 Task: Make in the project AgilePilot a sprint 'Business Process Mapping Sprint'. Create in the project AgilePilot a sprint 'Business Process Mapping Sprint'. Add in the project AgilePilot a sprint 'Business Process Mapping Sprint'
Action: Mouse moved to (1287, 219)
Screenshot: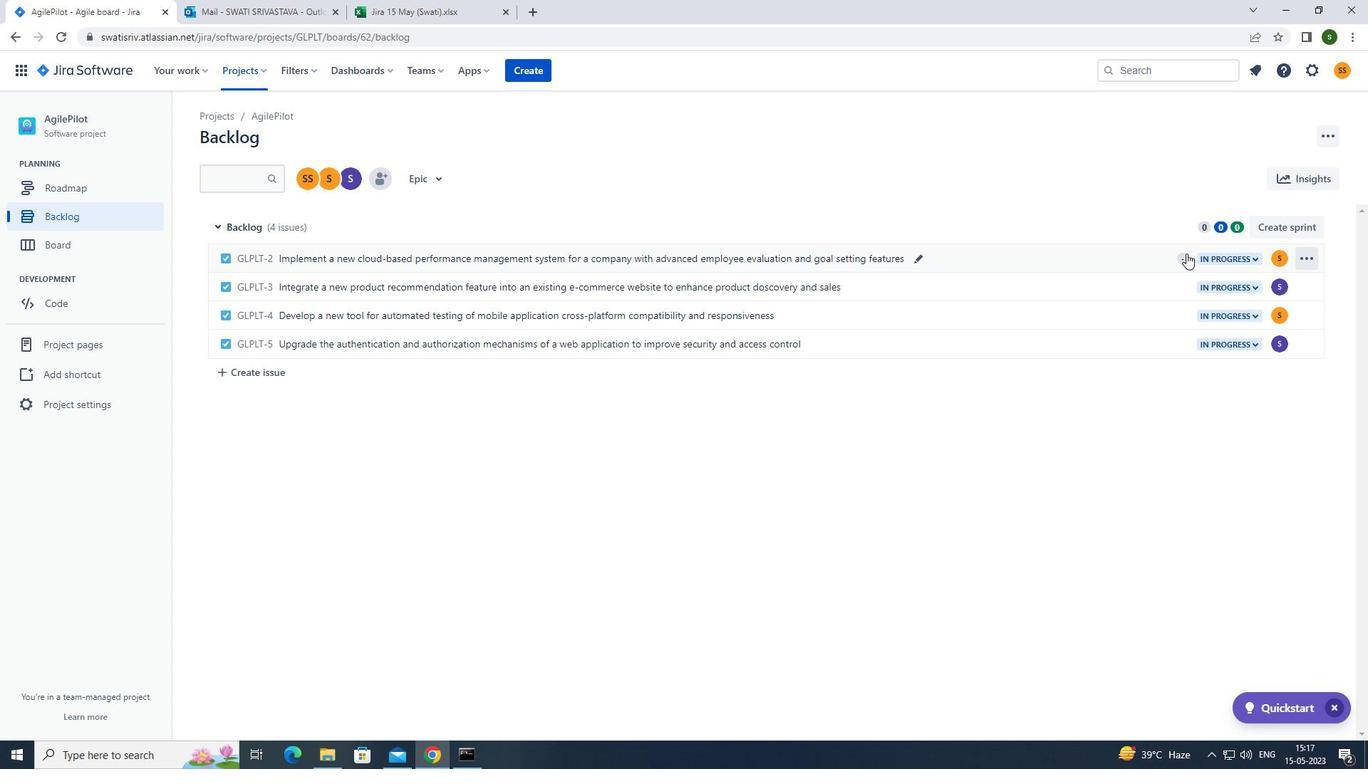 
Action: Mouse pressed left at (1287, 219)
Screenshot: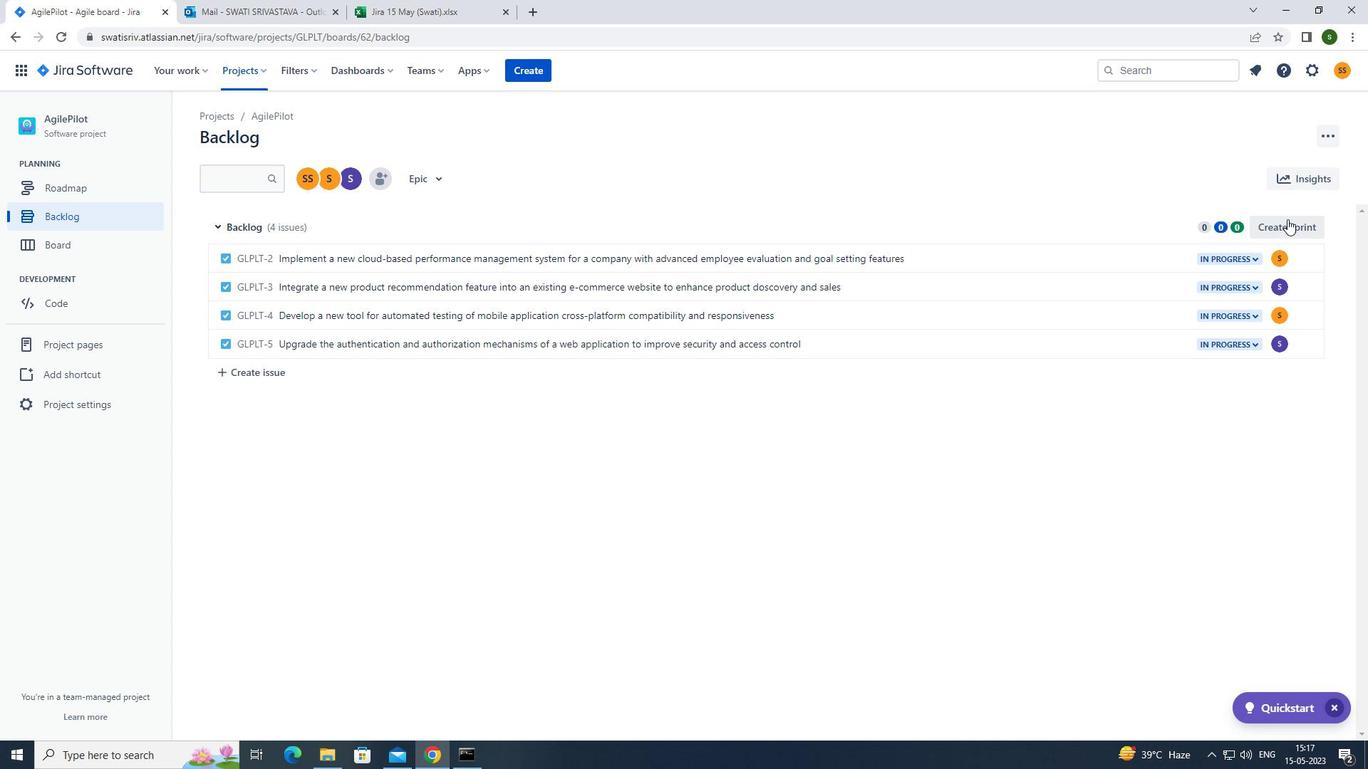
Action: Mouse moved to (1312, 231)
Screenshot: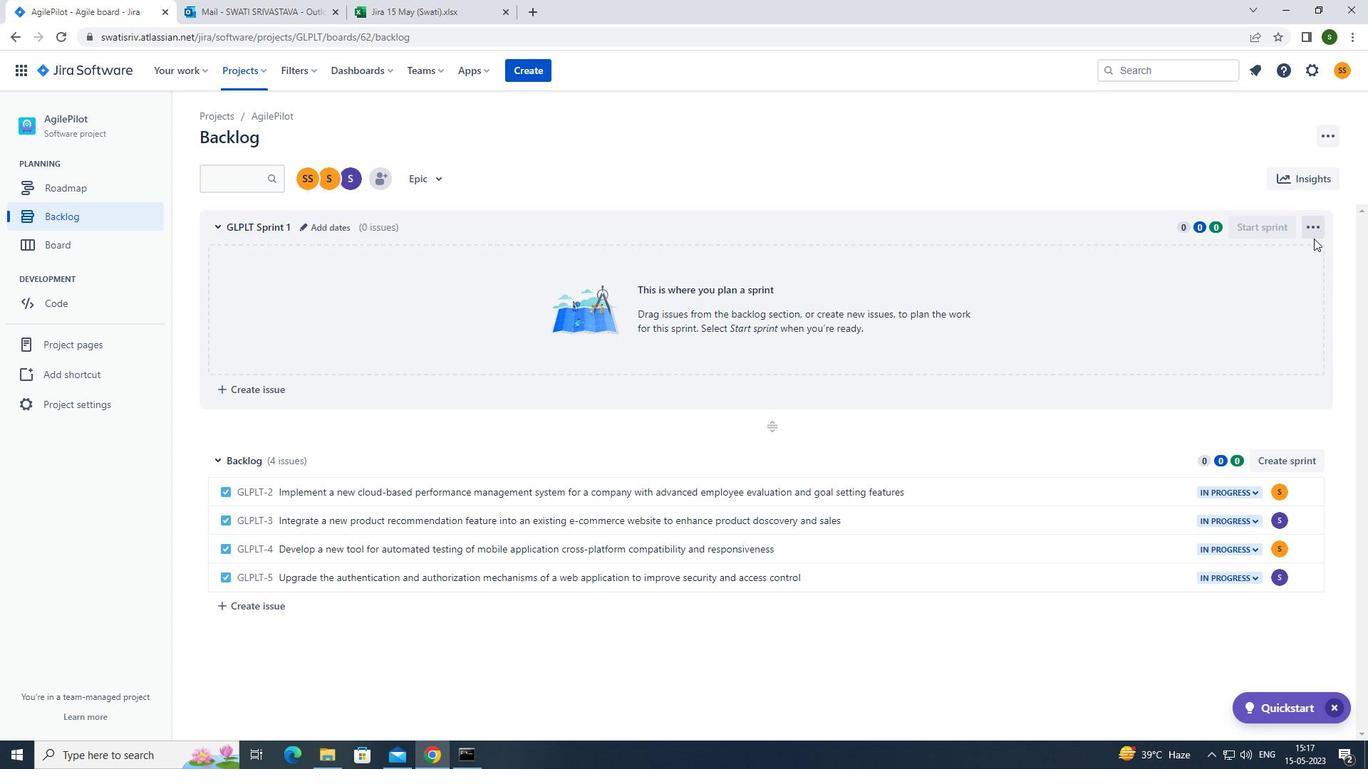 
Action: Mouse pressed left at (1312, 231)
Screenshot: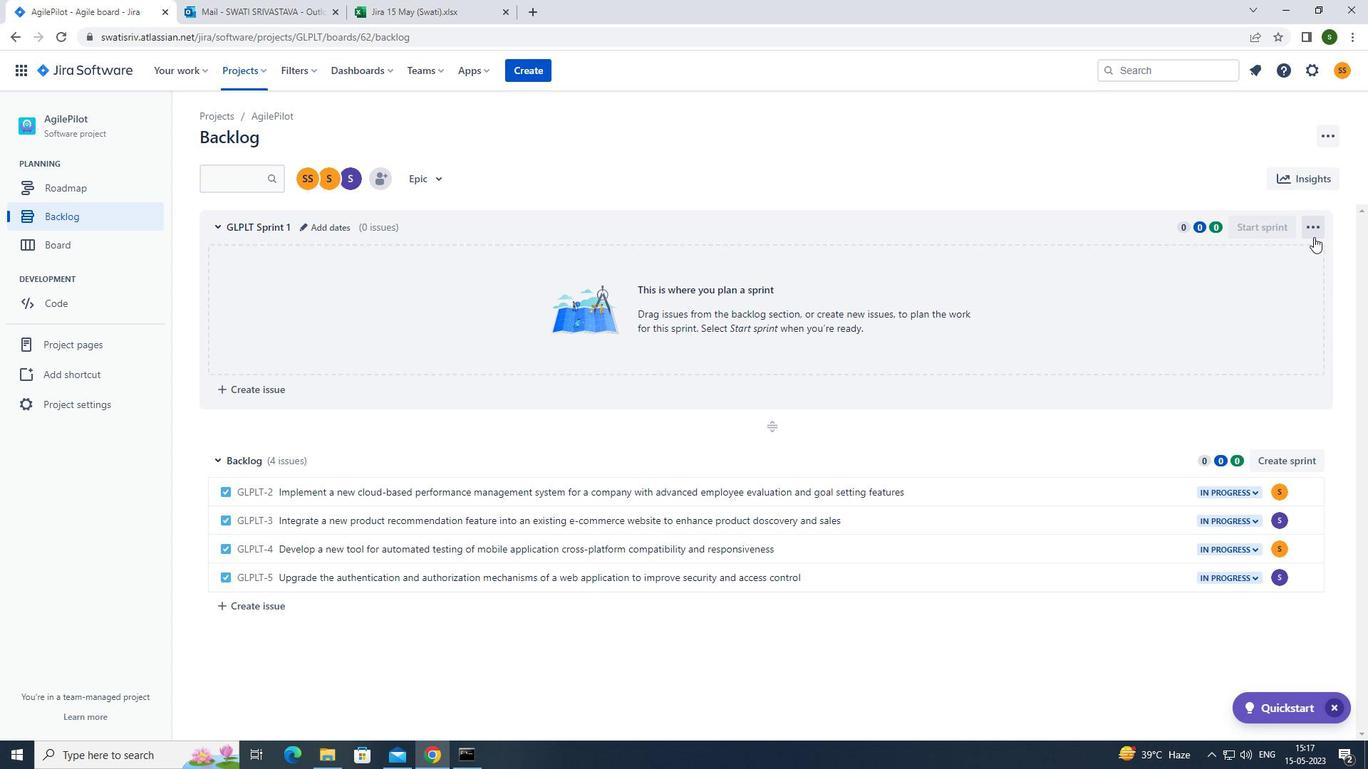 
Action: Mouse moved to (1297, 253)
Screenshot: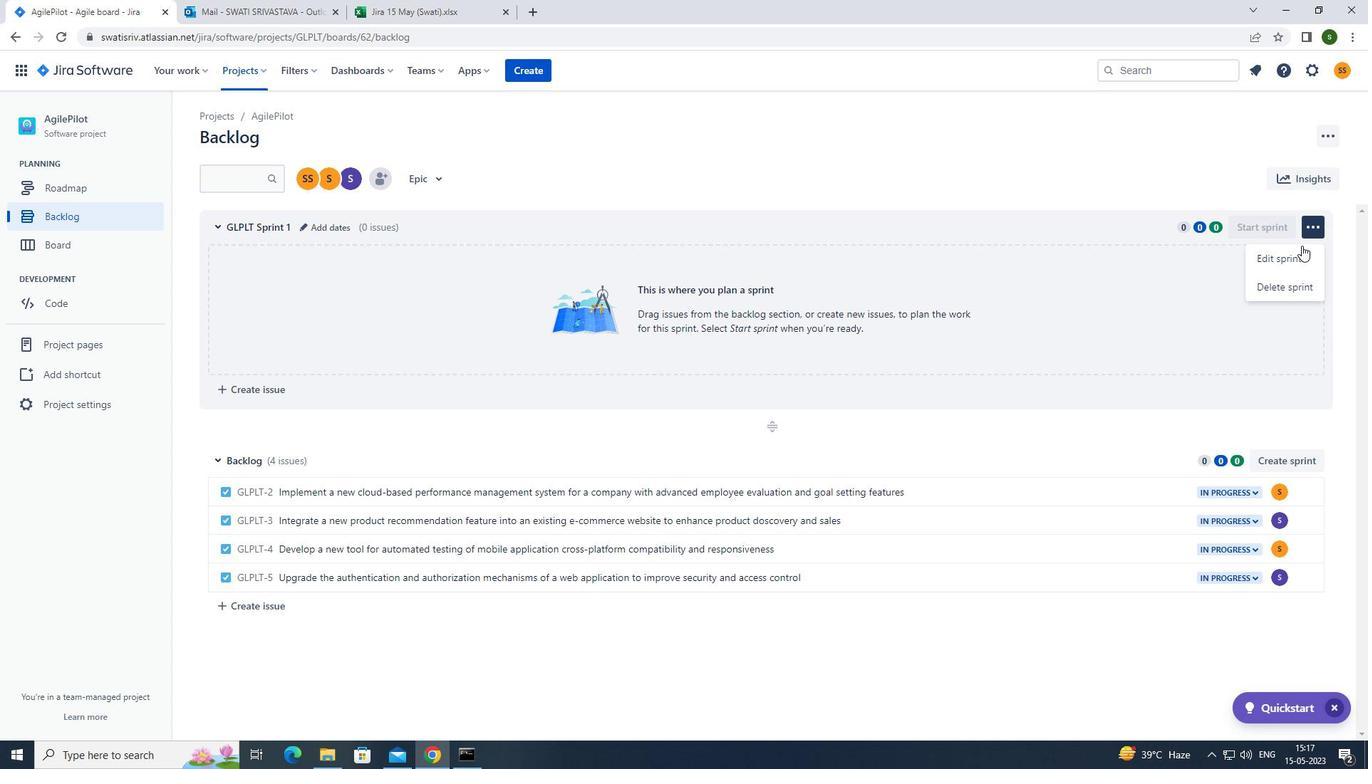 
Action: Mouse pressed left at (1297, 253)
Screenshot: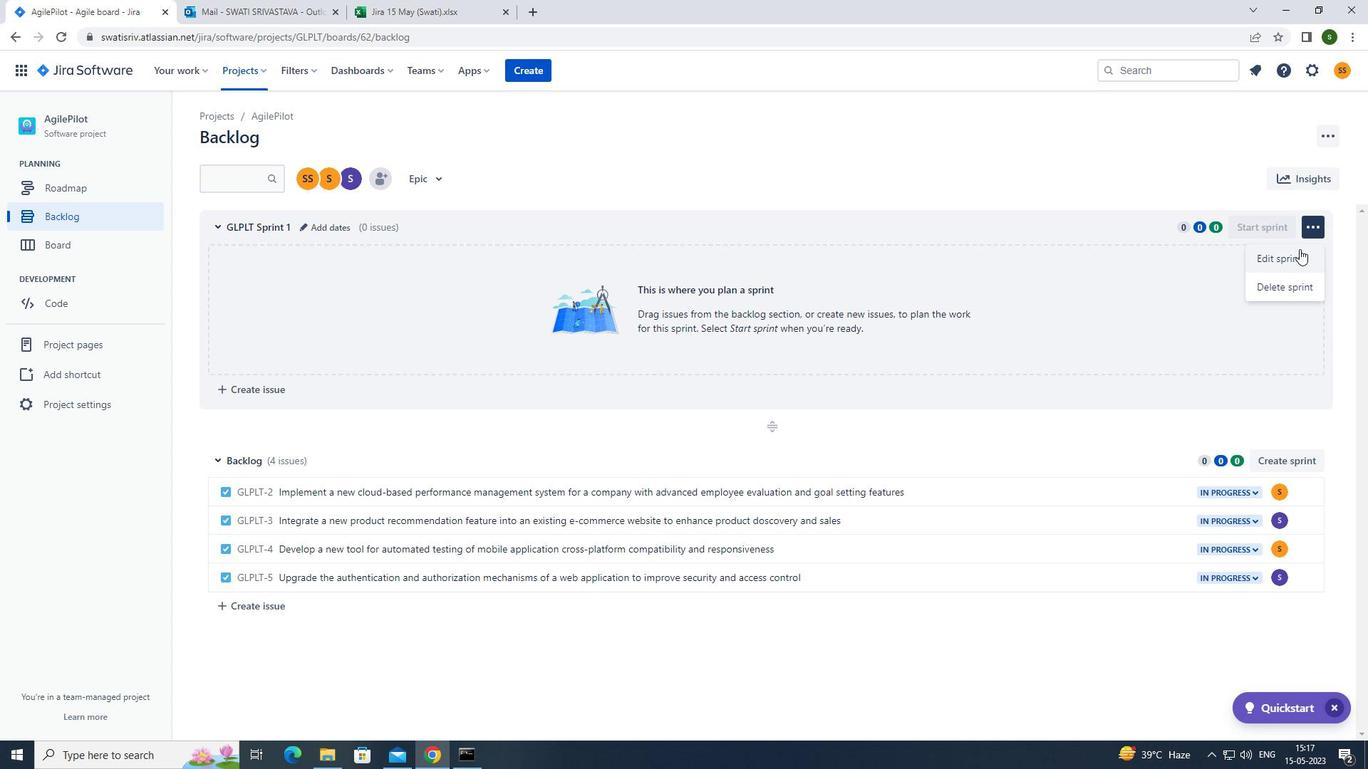 
Action: Mouse moved to (656, 168)
Screenshot: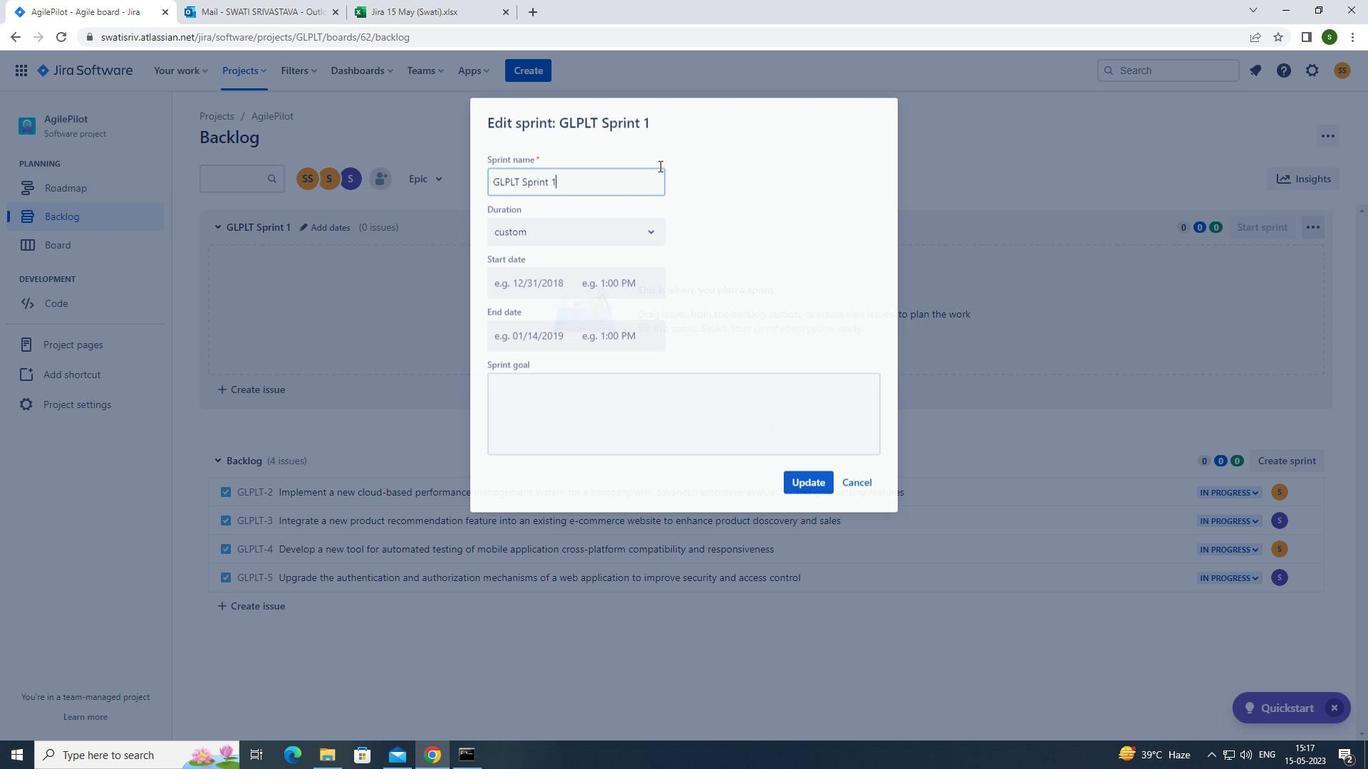 
Action: Key pressed <Key.backspace><Key.backspace><Key.backspace><Key.backspace><Key.backspace><Key.backspace><Key.backspace><Key.backspace><Key.backspace><Key.backspace><Key.backspace><Key.backspace><Key.backspace><Key.backspace><Key.backspace><Key.backspace><Key.backspace><Key.backspace><Key.backspace><Key.backspace><Key.backspace><Key.backspace><Key.backspace><Key.backspace><Key.backspace><Key.backspace><Key.caps_lock>b<Key.caps_lock>usiness<Key.space><Key.caps_lock>p<Key.caps_lock>rocess<Key.space><Key.caps_lock>m<Key.caps_lock>apping<Key.space><Key.caps_lock>s<Key.caps_lock>print
Screenshot: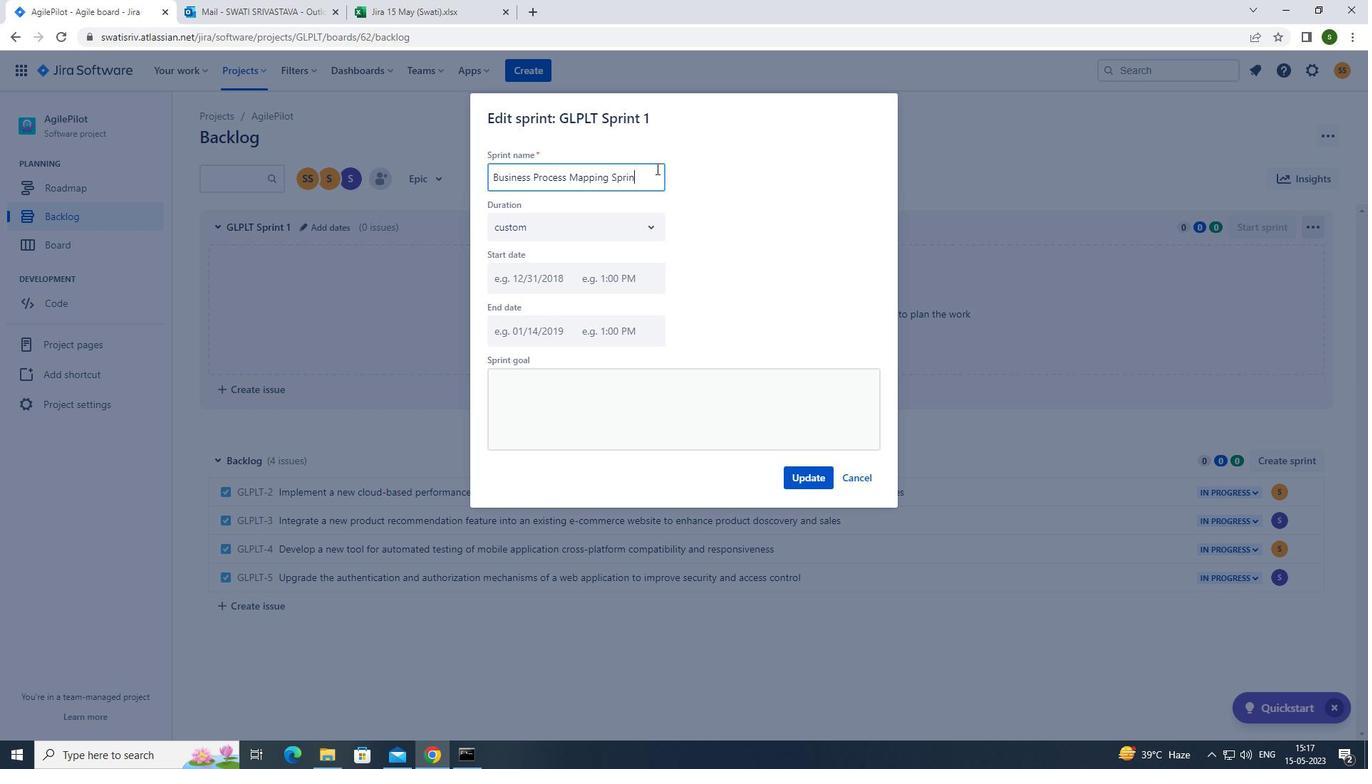 
Action: Mouse moved to (811, 473)
Screenshot: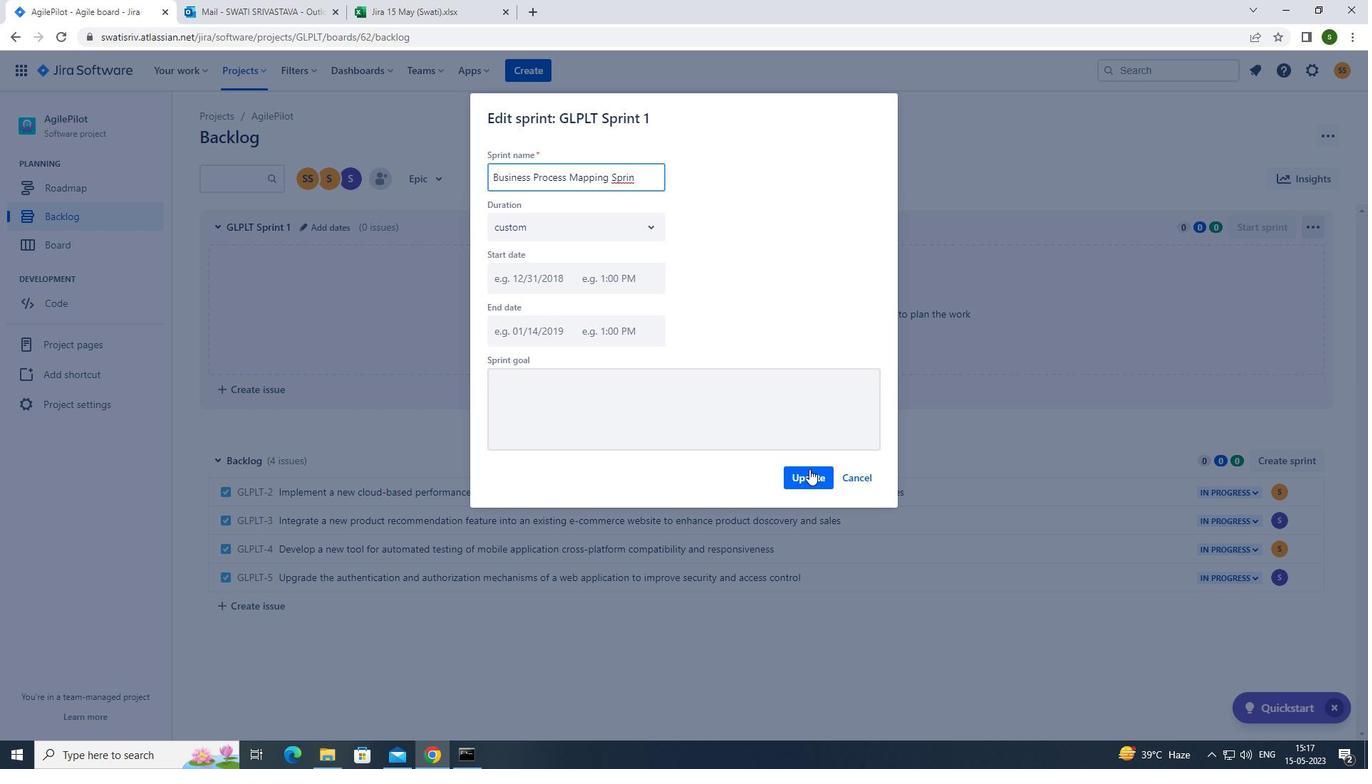 
Action: Mouse pressed left at (811, 473)
Screenshot: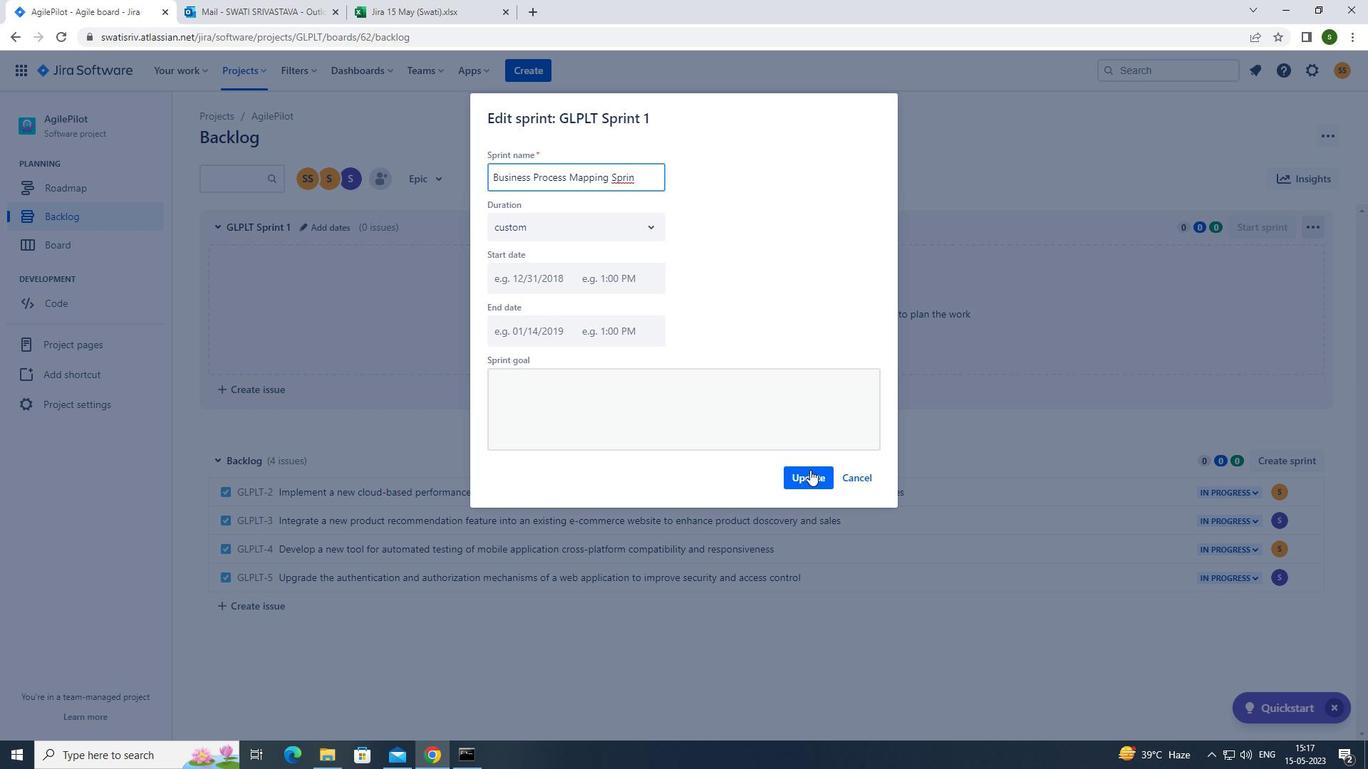 
Action: Mouse moved to (1267, 458)
Screenshot: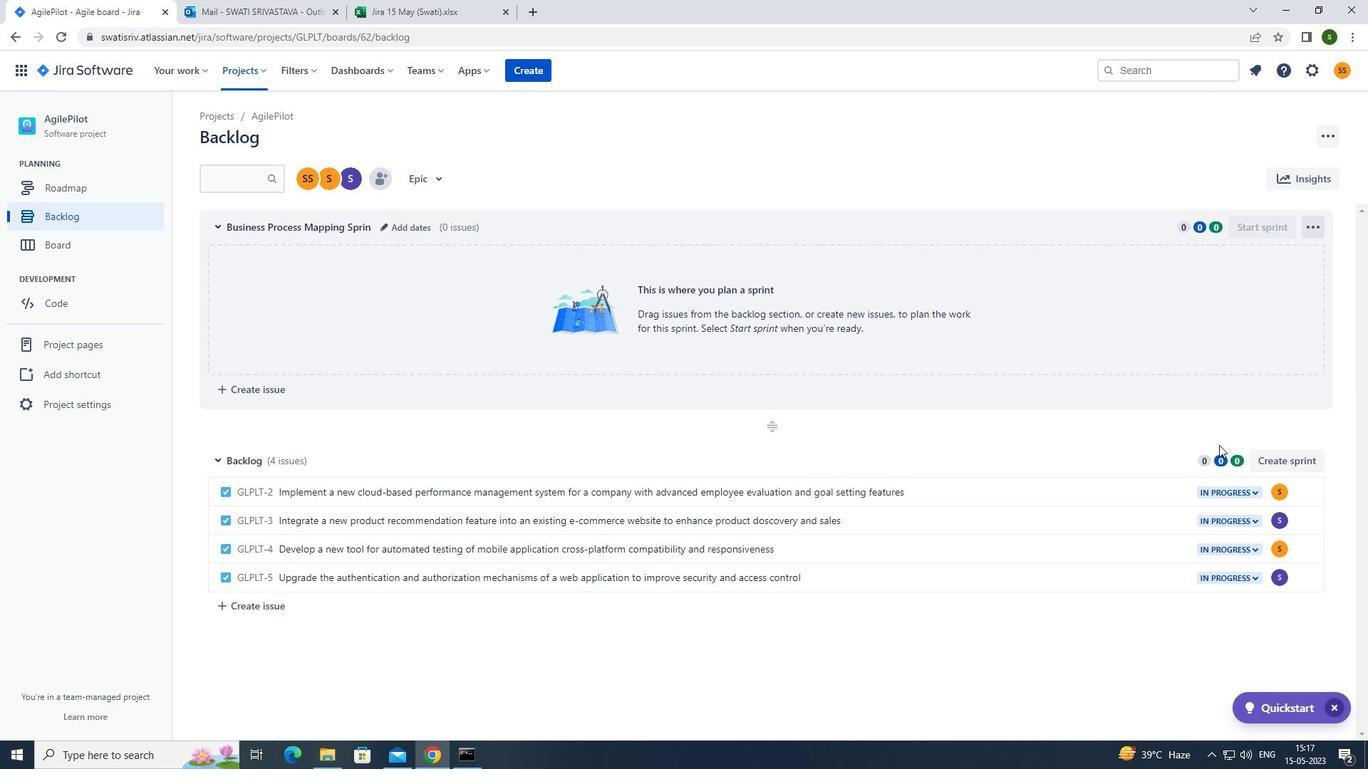 
Action: Mouse pressed left at (1267, 458)
Screenshot: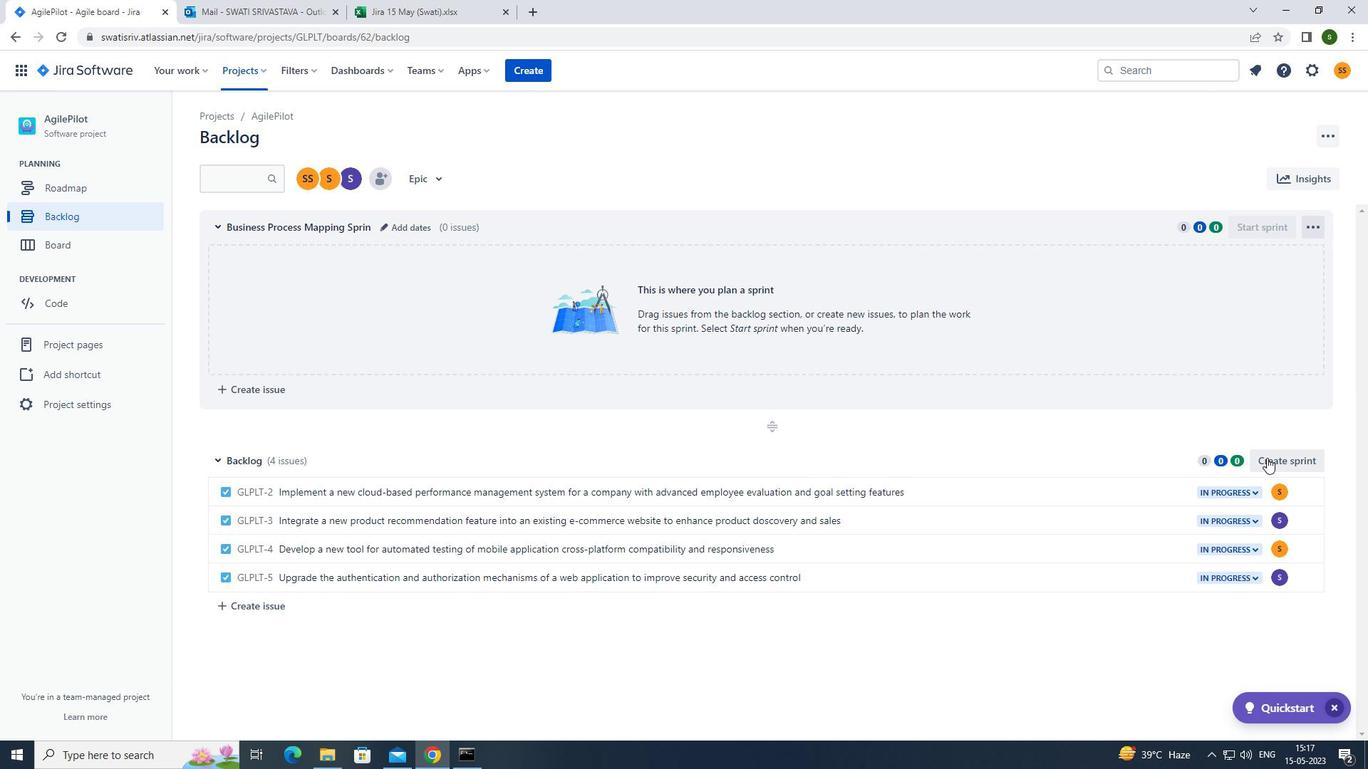 
Action: Mouse moved to (1314, 455)
Screenshot: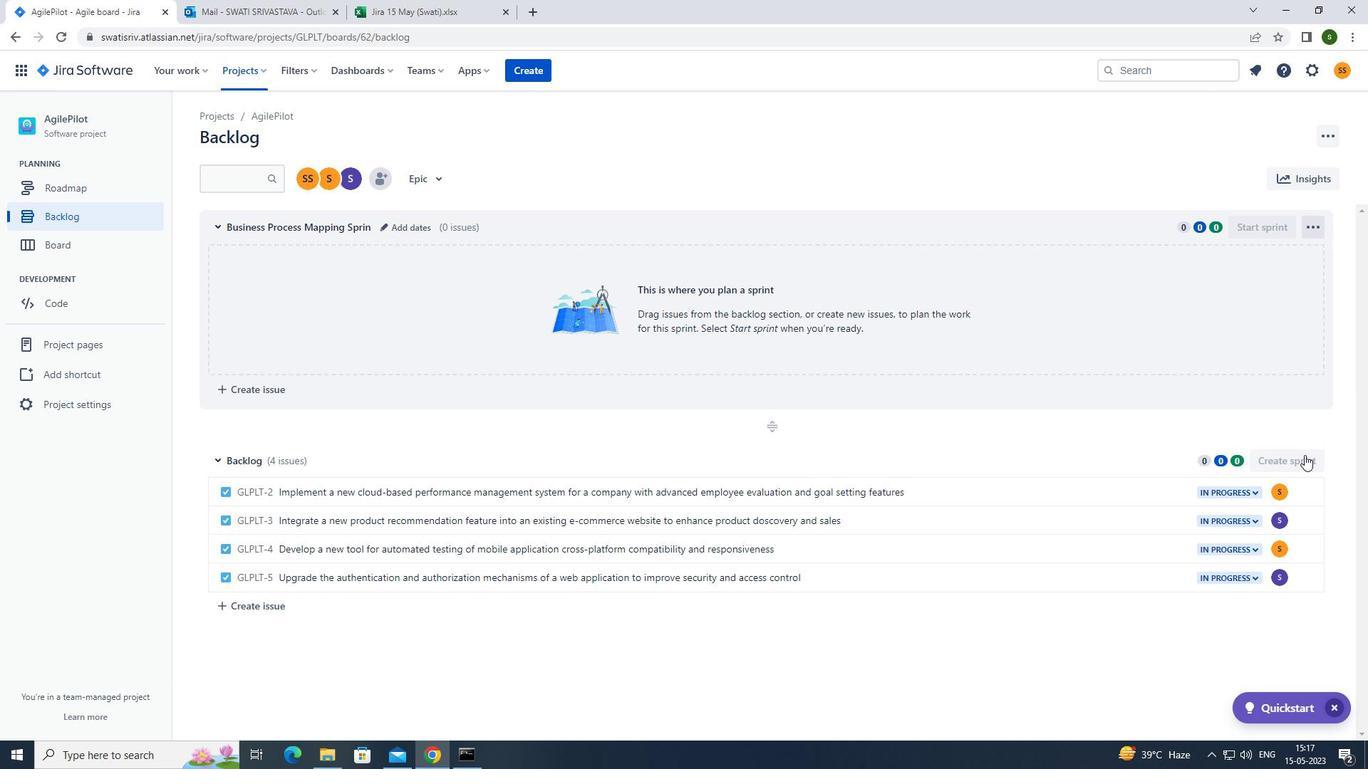 
Action: Mouse pressed left at (1314, 455)
Screenshot: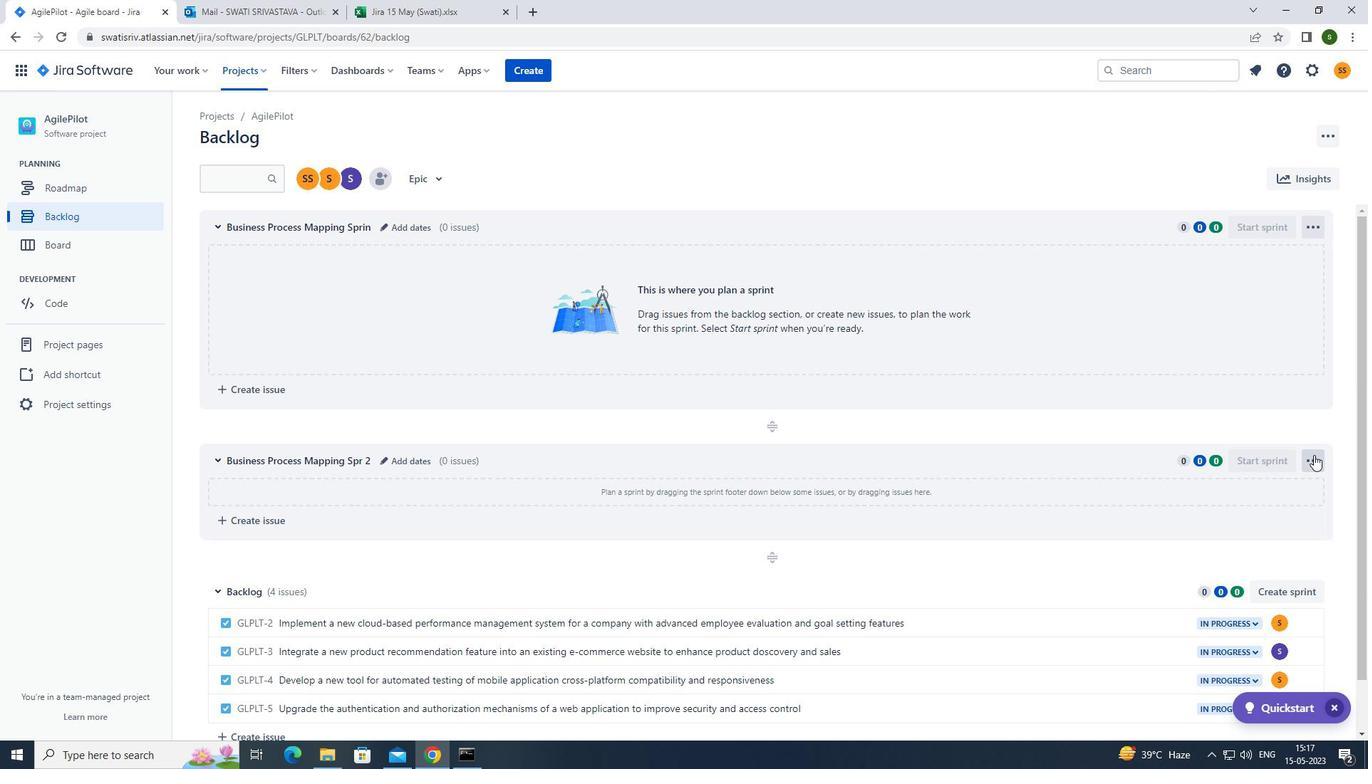 
Action: Mouse moved to (1284, 520)
Screenshot: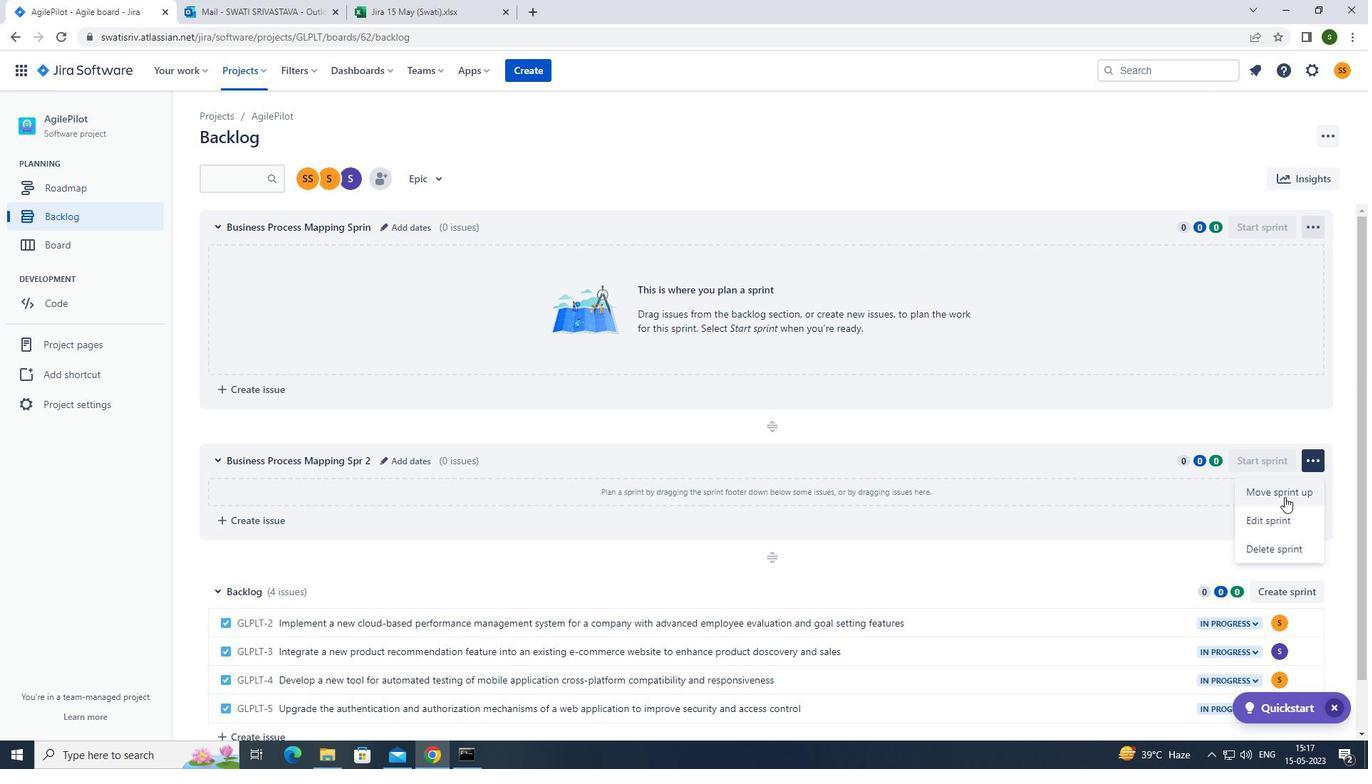 
Action: Mouse pressed left at (1284, 520)
Screenshot: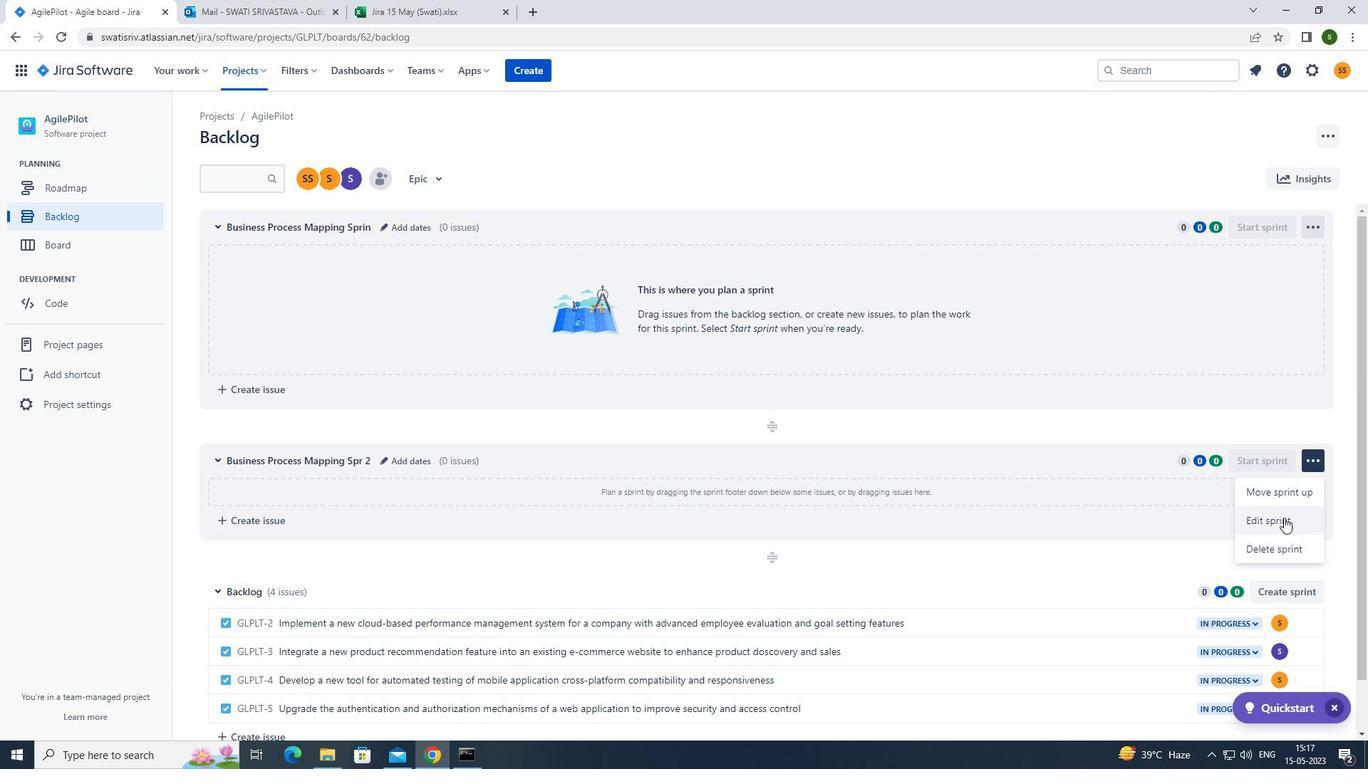 
Action: Mouse moved to (648, 182)
Screenshot: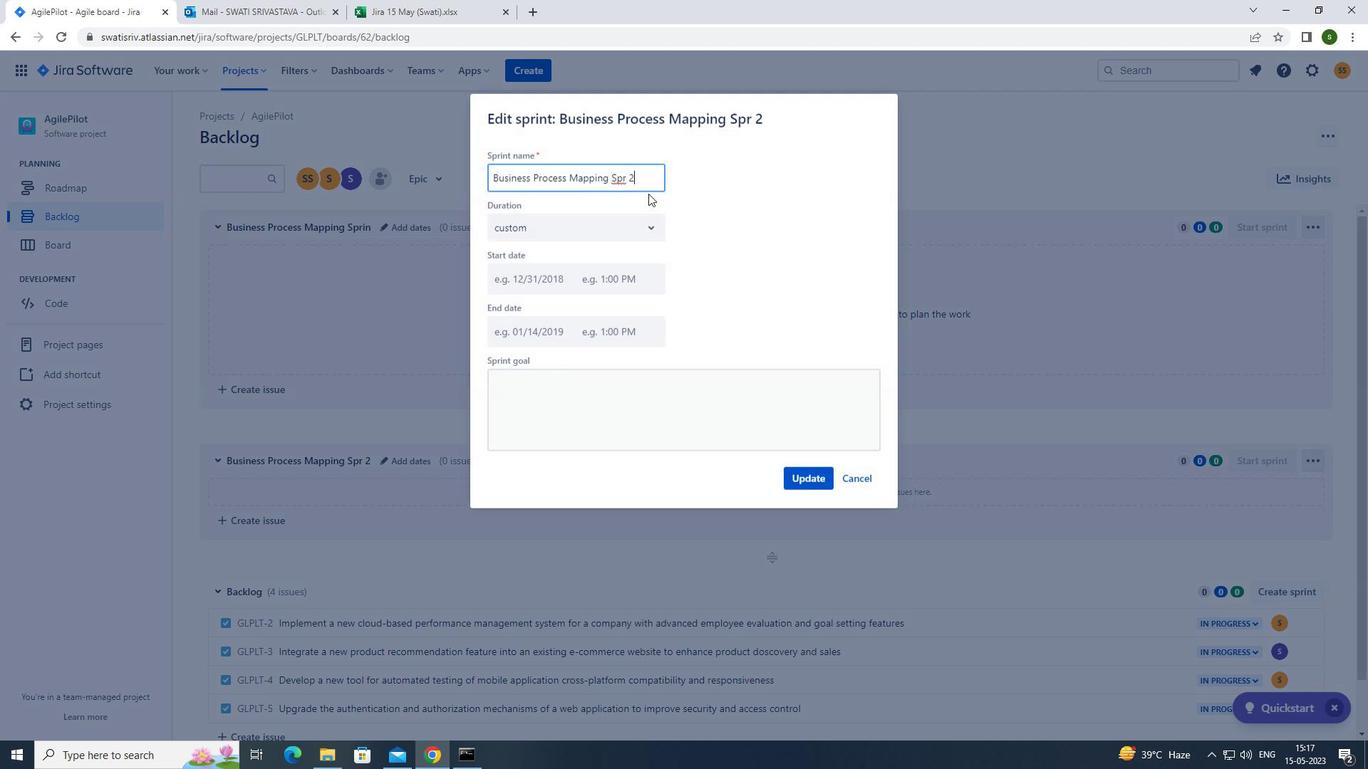 
Action: Key pressed <Key.backspace><Key.backspace><Key.backspace><Key.backspace><Key.backspace><Key.backspace><Key.backspace><Key.backspace><Key.backspace><Key.backspace><Key.backspace><Key.backspace><Key.backspace><Key.backspace><Key.backspace><Key.backspace><Key.backspace><Key.backspace><Key.backspace><Key.backspace><Key.backspace><Key.backspace><Key.backspace><Key.backspace><Key.backspace><Key.backspace><Key.backspace><Key.backspace><Key.backspace><Key.backspace><Key.backspace><Key.backspace><Key.caps_lock>b<Key.caps_lock>usiness<Key.space><Key.caps_lock>p<Key.caps_lock>rocess<Key.space><Key.caps_lock>m<Key.caps_lock>apping<Key.space><Key.caps_lock>s<Key.caps_lock>print
Screenshot: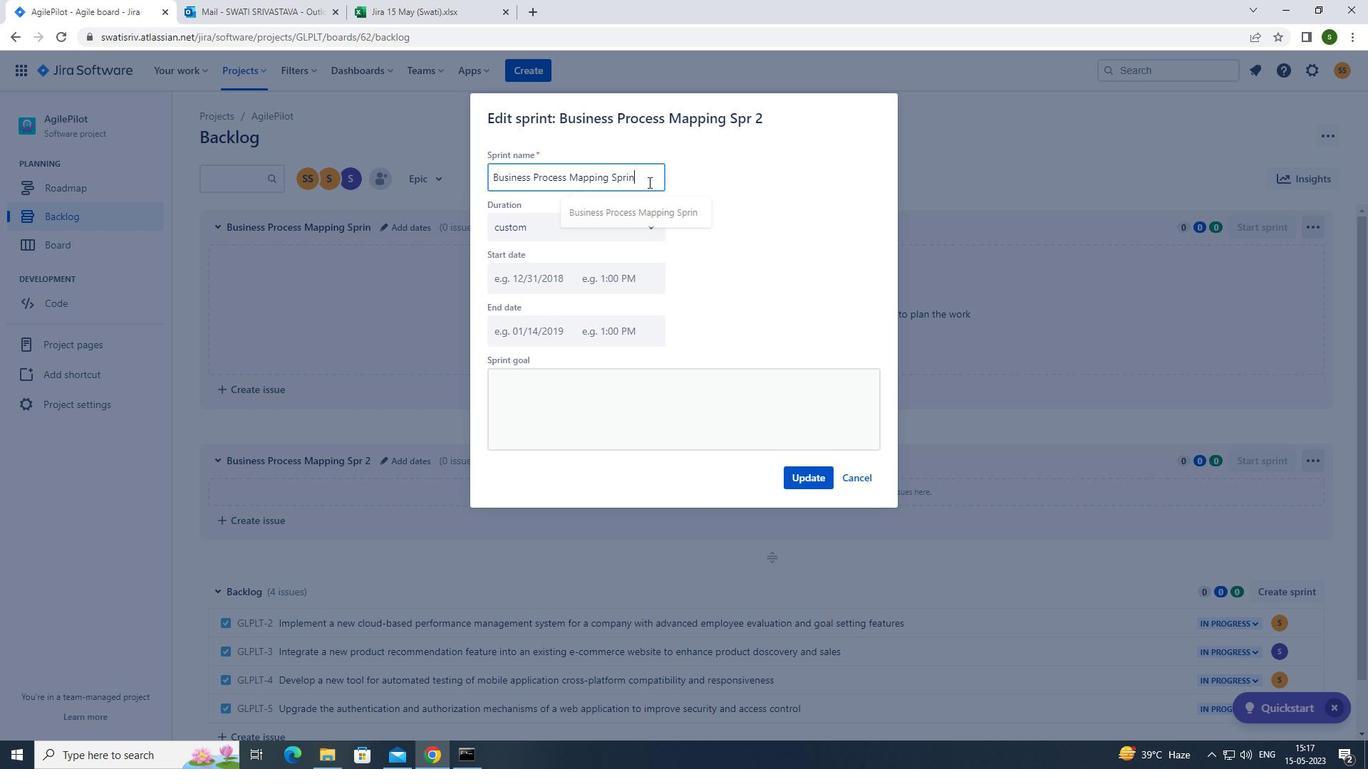 
Action: Mouse moved to (817, 483)
Screenshot: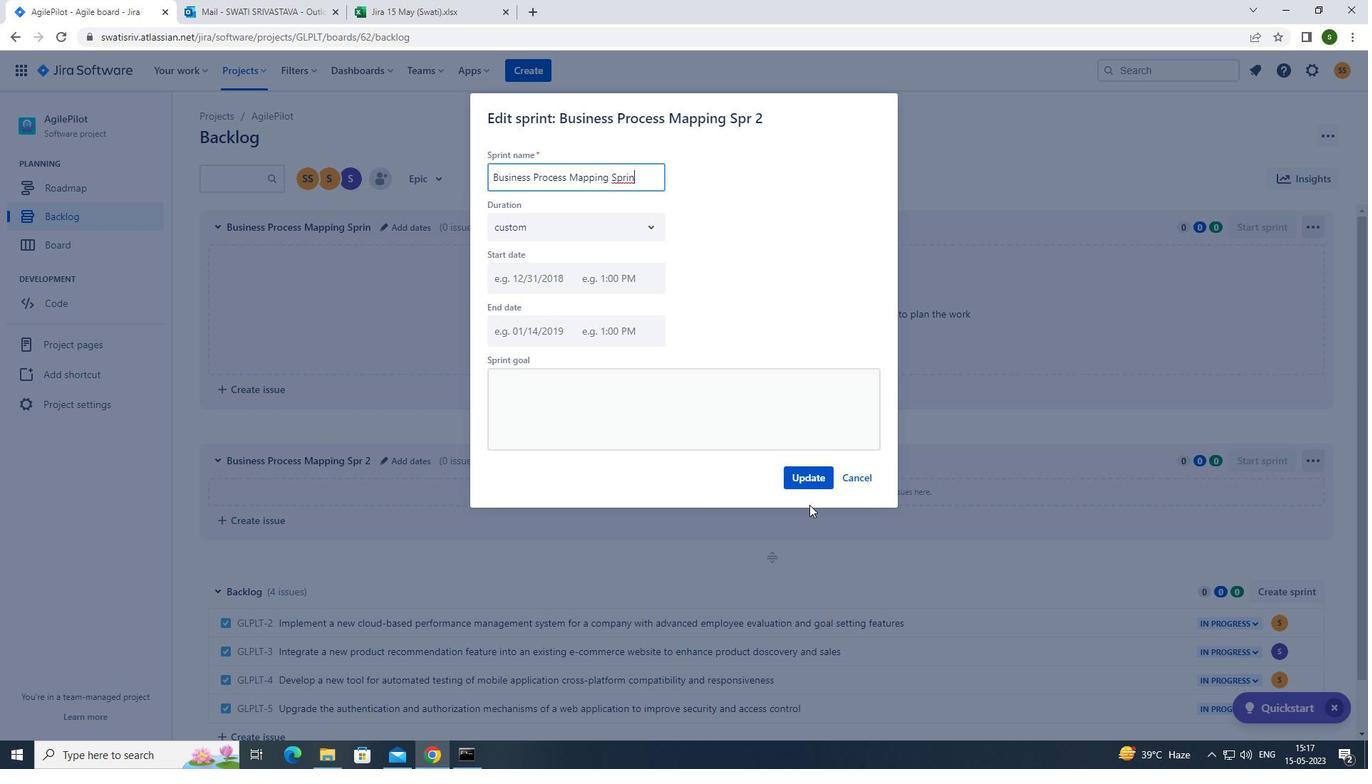 
Action: Mouse pressed left at (817, 483)
Screenshot: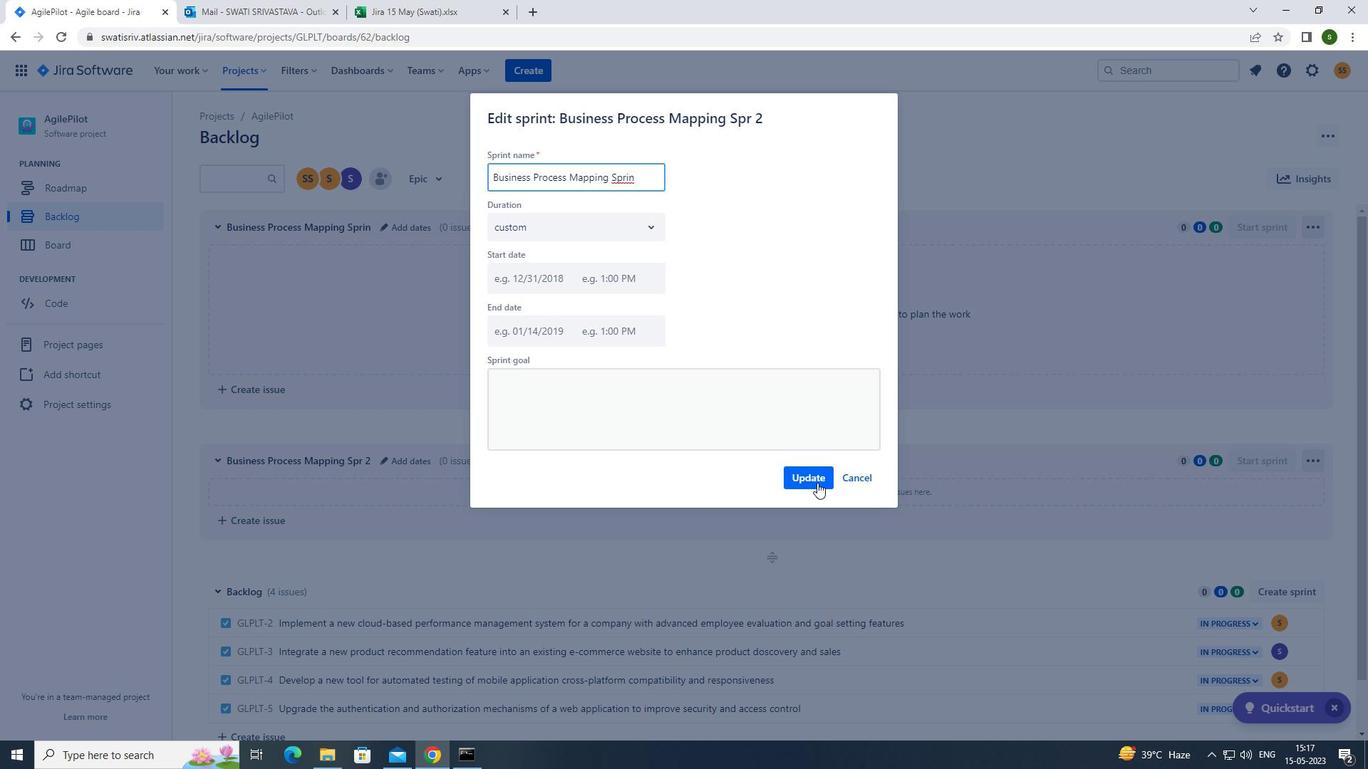 
Action: Mouse moved to (1277, 590)
Screenshot: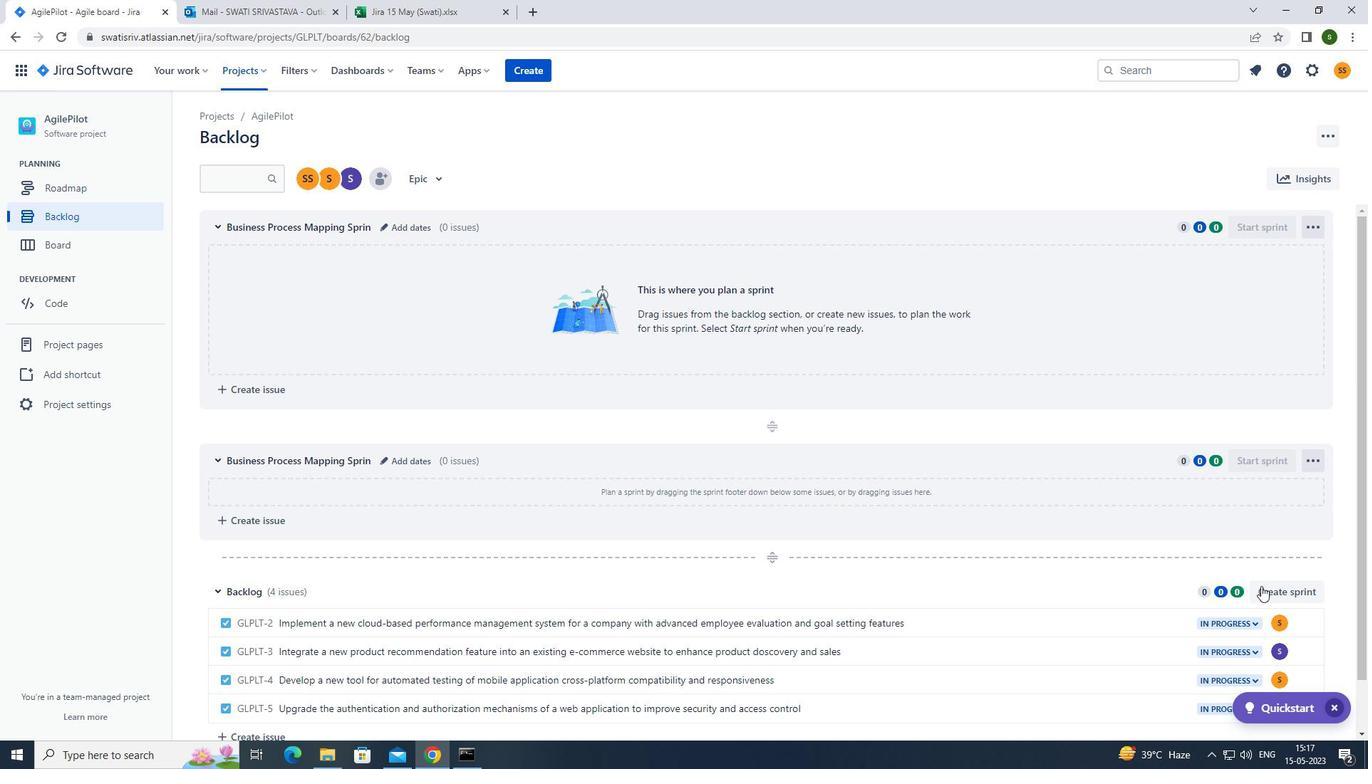 
Action: Mouse pressed left at (1277, 590)
Screenshot: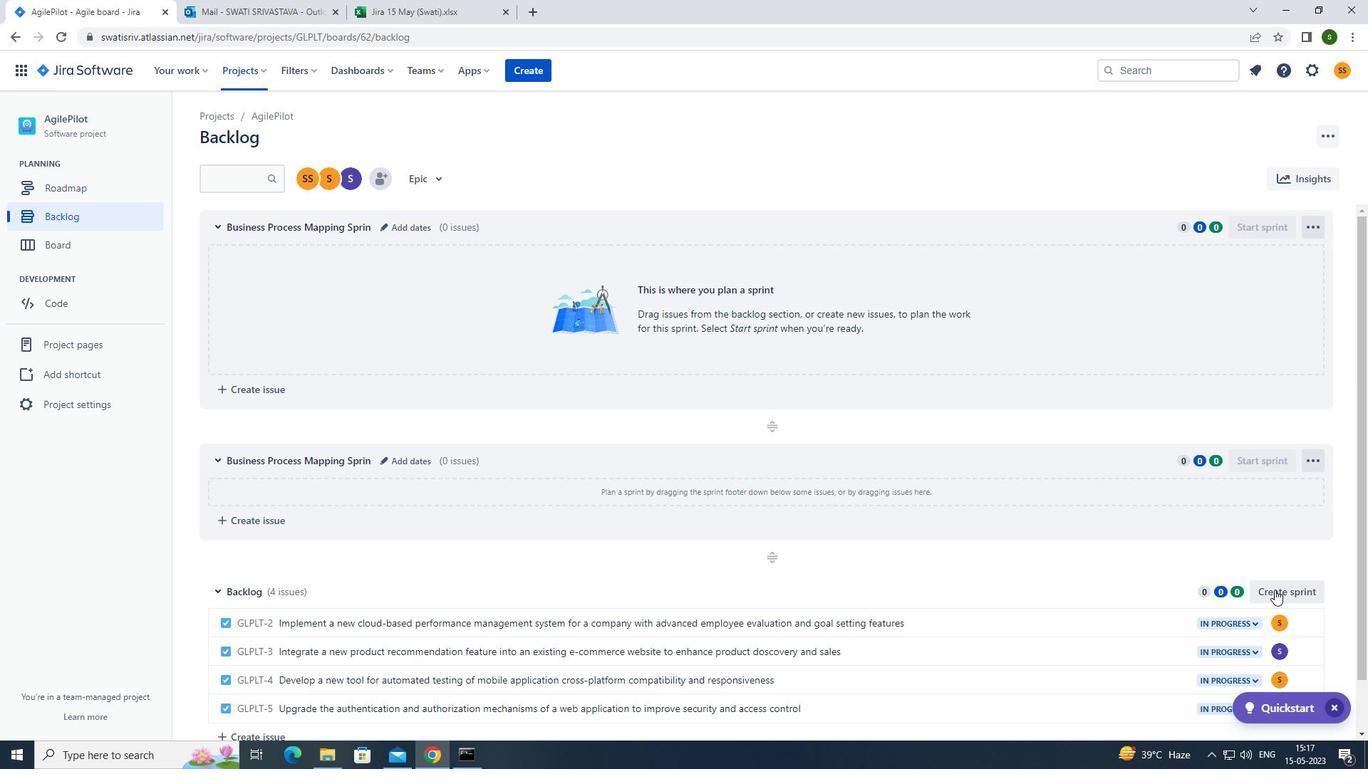 
Action: Mouse moved to (1314, 585)
Screenshot: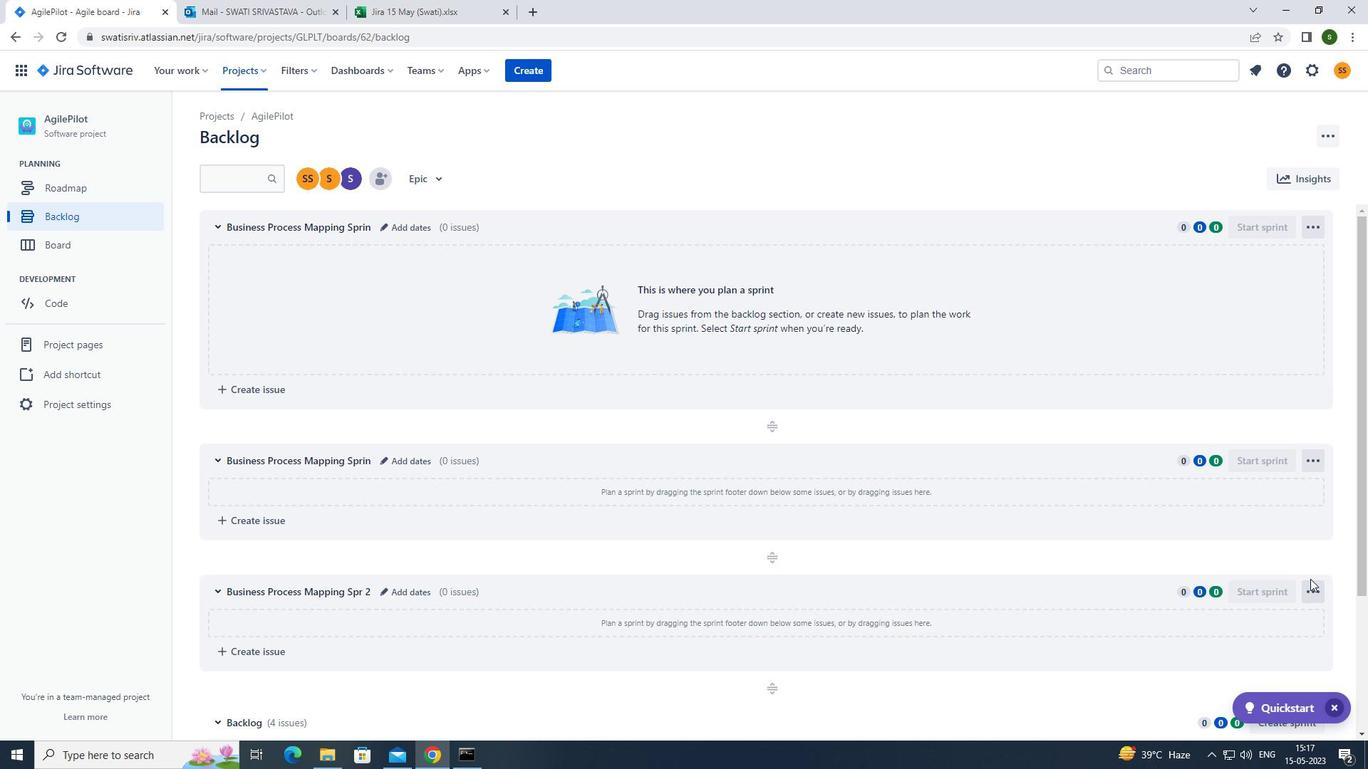 
Action: Mouse pressed left at (1314, 585)
Screenshot: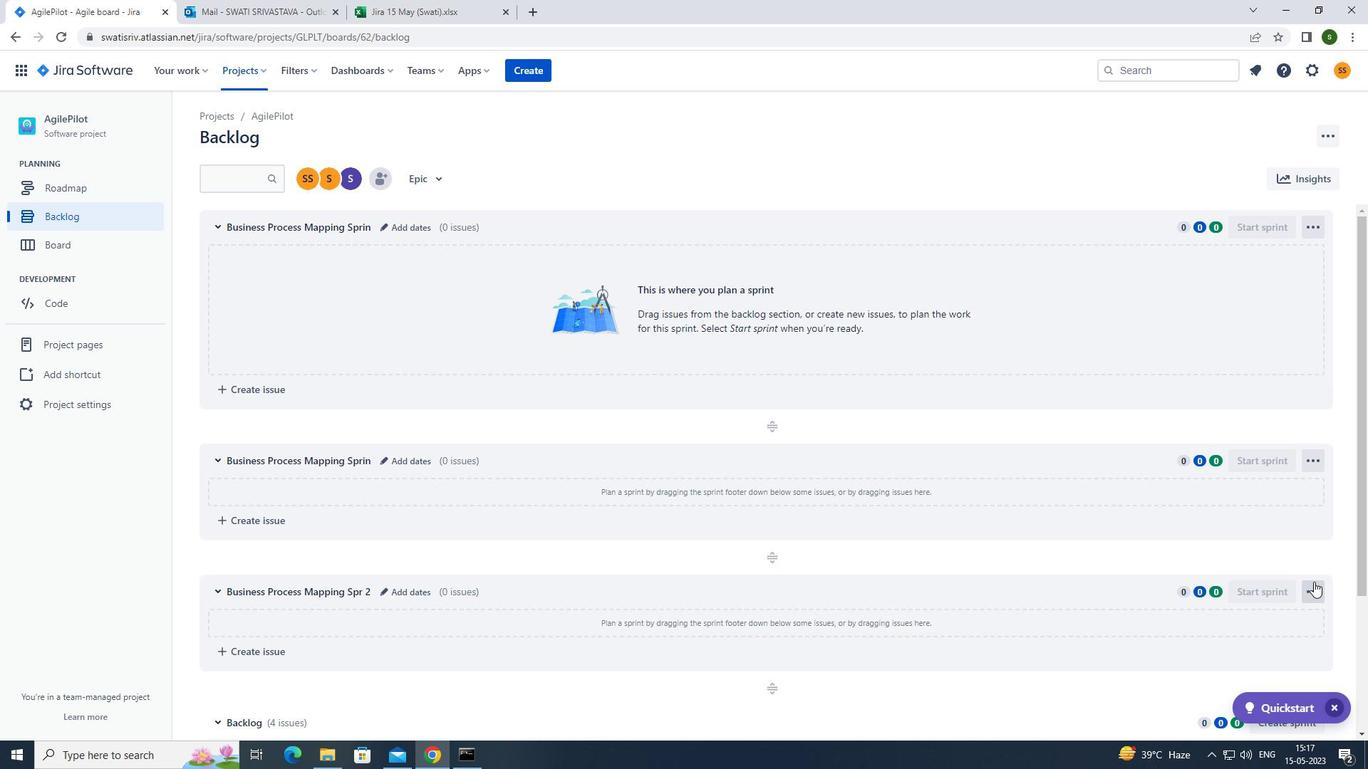 
Action: Mouse moved to (1296, 644)
Screenshot: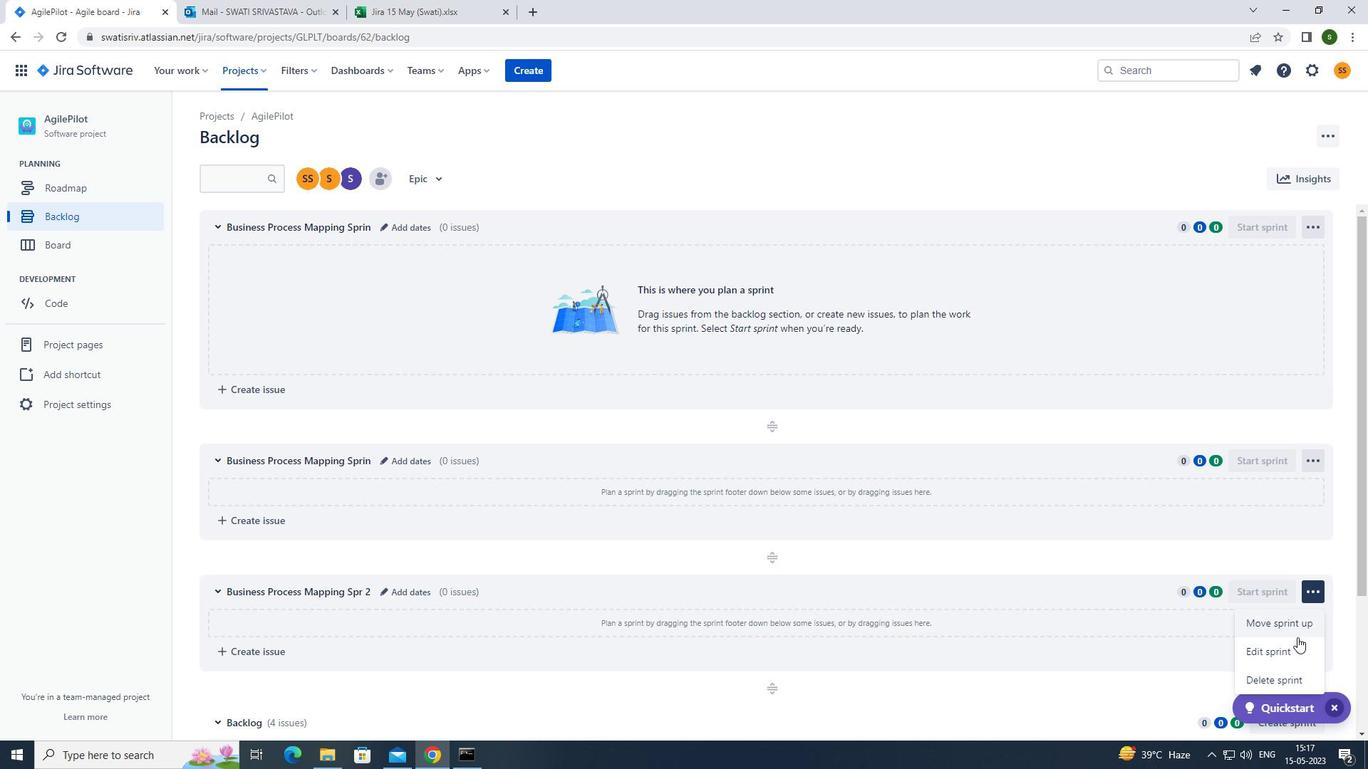 
Action: Mouse pressed left at (1296, 644)
Screenshot: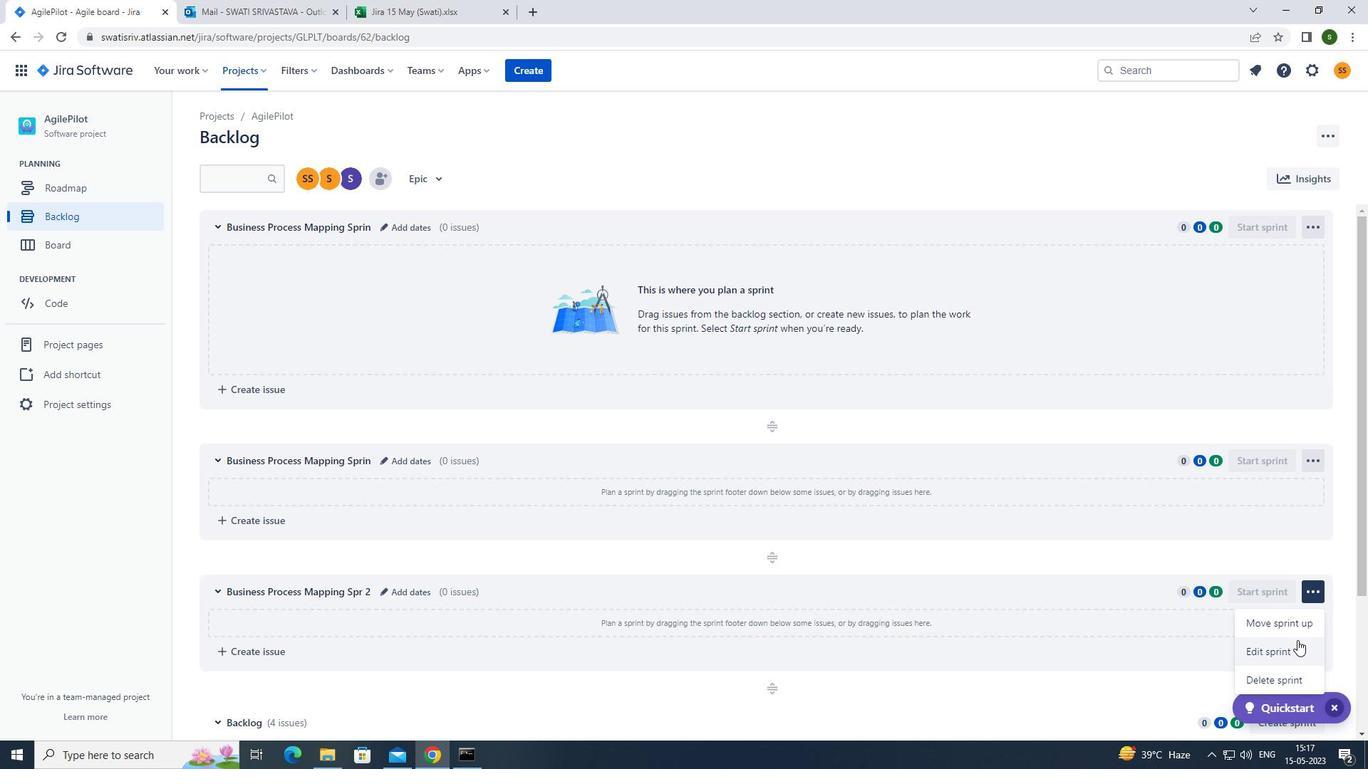 
Action: Mouse moved to (639, 175)
Screenshot: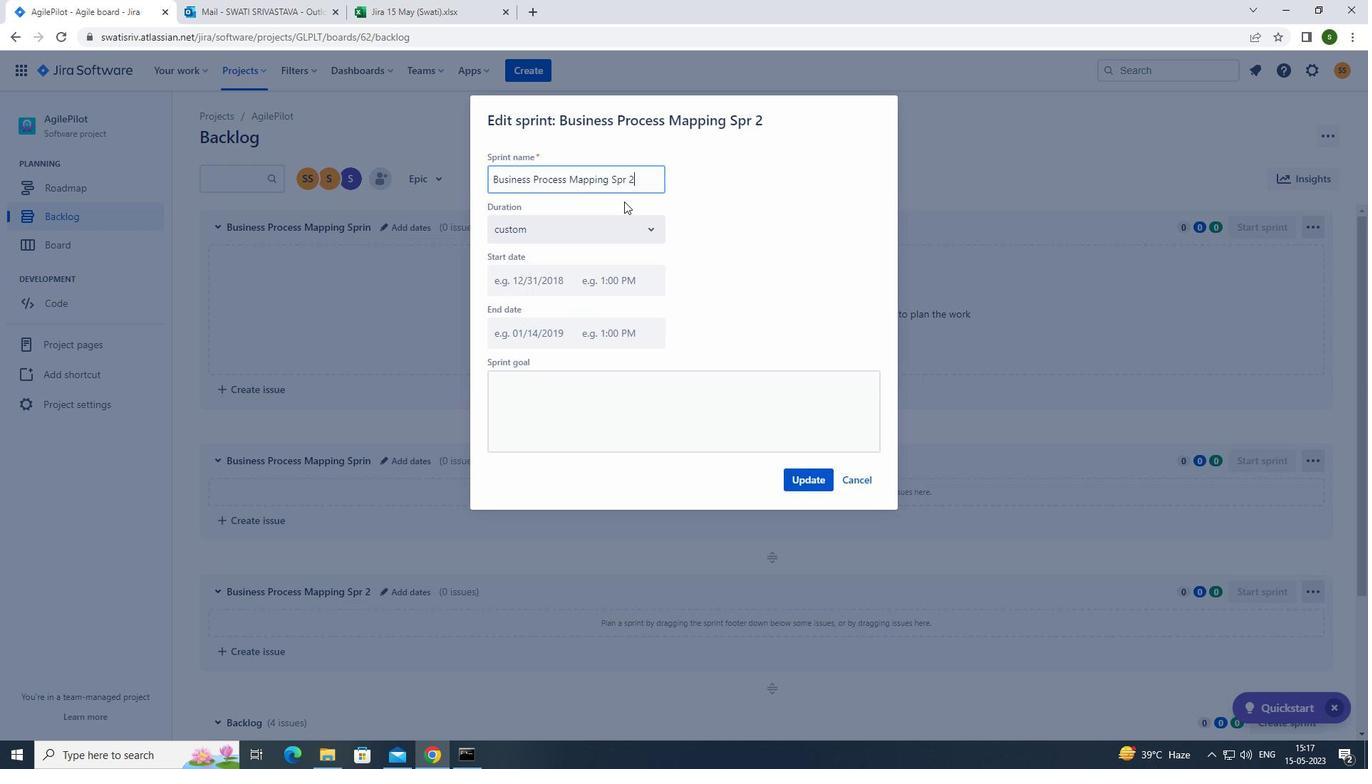 
Action: Key pressed <Key.backspace><Key.backspace><Key.backspace><Key.backspace><Key.backspace><Key.backspace><Key.backspace><Key.backspace><Key.backspace><Key.backspace><Key.backspace><Key.backspace><Key.backspace><Key.backspace><Key.backspace><Key.backspace><Key.backspace><Key.backspace><Key.backspace><Key.backspace><Key.backspace><Key.backspace><Key.backspace><Key.backspace><Key.backspace><Key.backspace><Key.backspace><Key.backspace><Key.backspace><Key.backspace><Key.backspace><Key.backspace><Key.backspace><Key.backspace><Key.caps_lock>b<Key.caps_lock>usiness<Key.space><Key.caps_lock>p<Key.caps_lock>rocess<Key.space><Key.caps_lock>m<Key.caps_lock>apping<Key.space><Key.caps_lock>s<Key.caps_lock>print
Screenshot: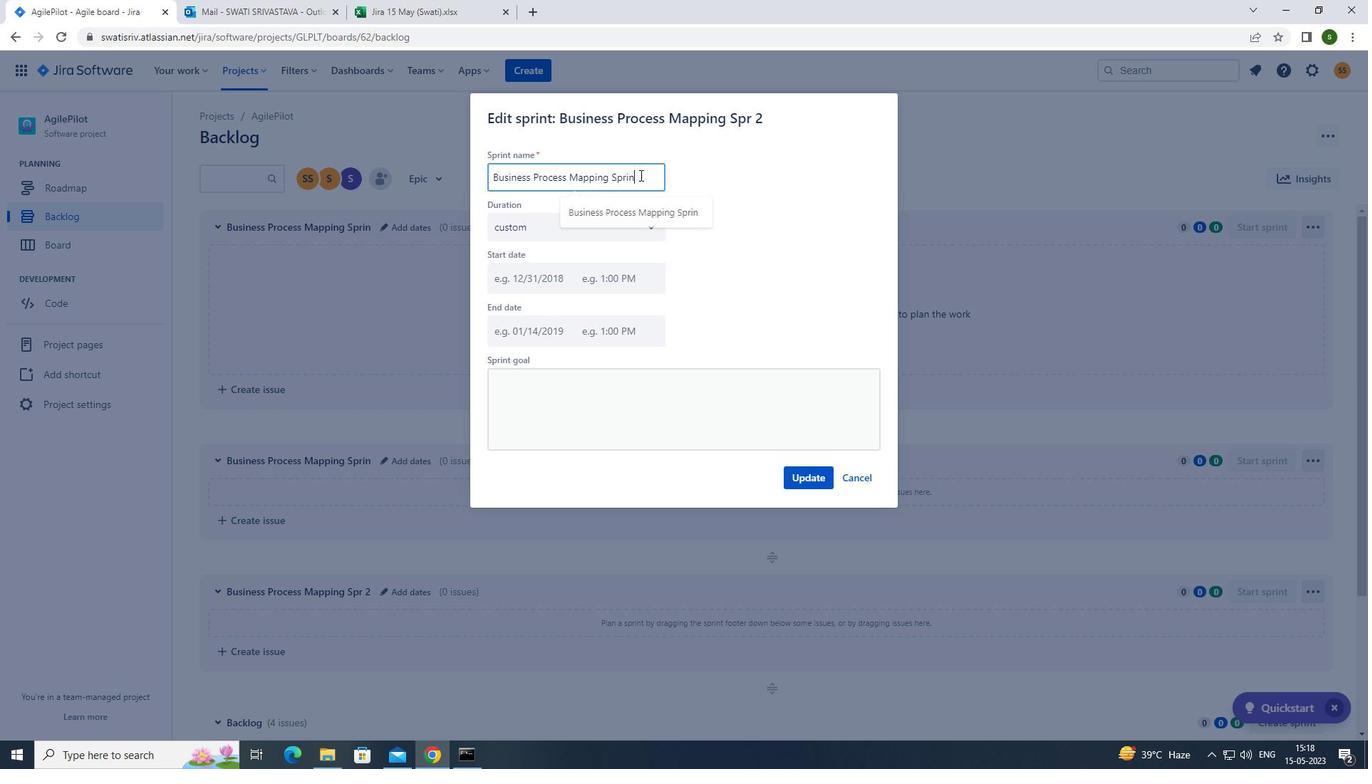
Action: Mouse moved to (807, 466)
Screenshot: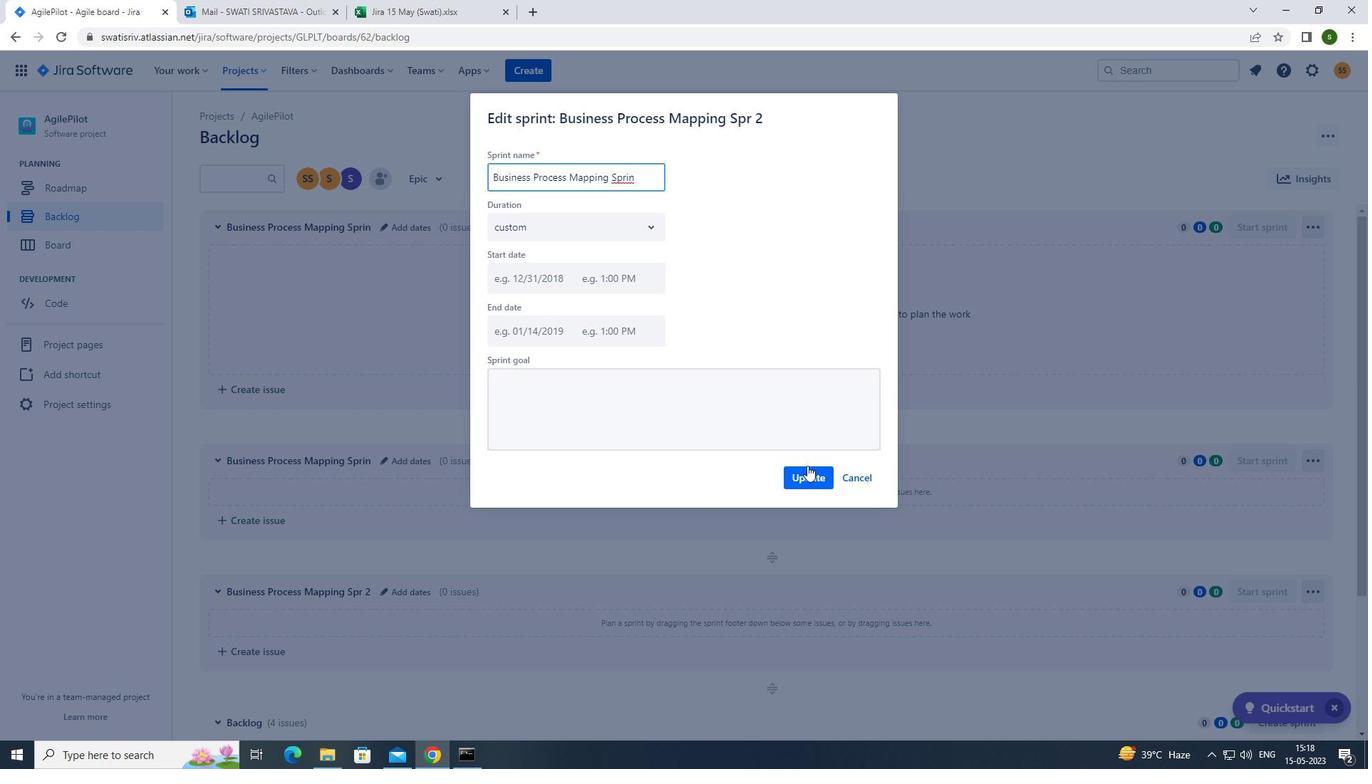 
Action: Mouse pressed left at (807, 466)
Screenshot: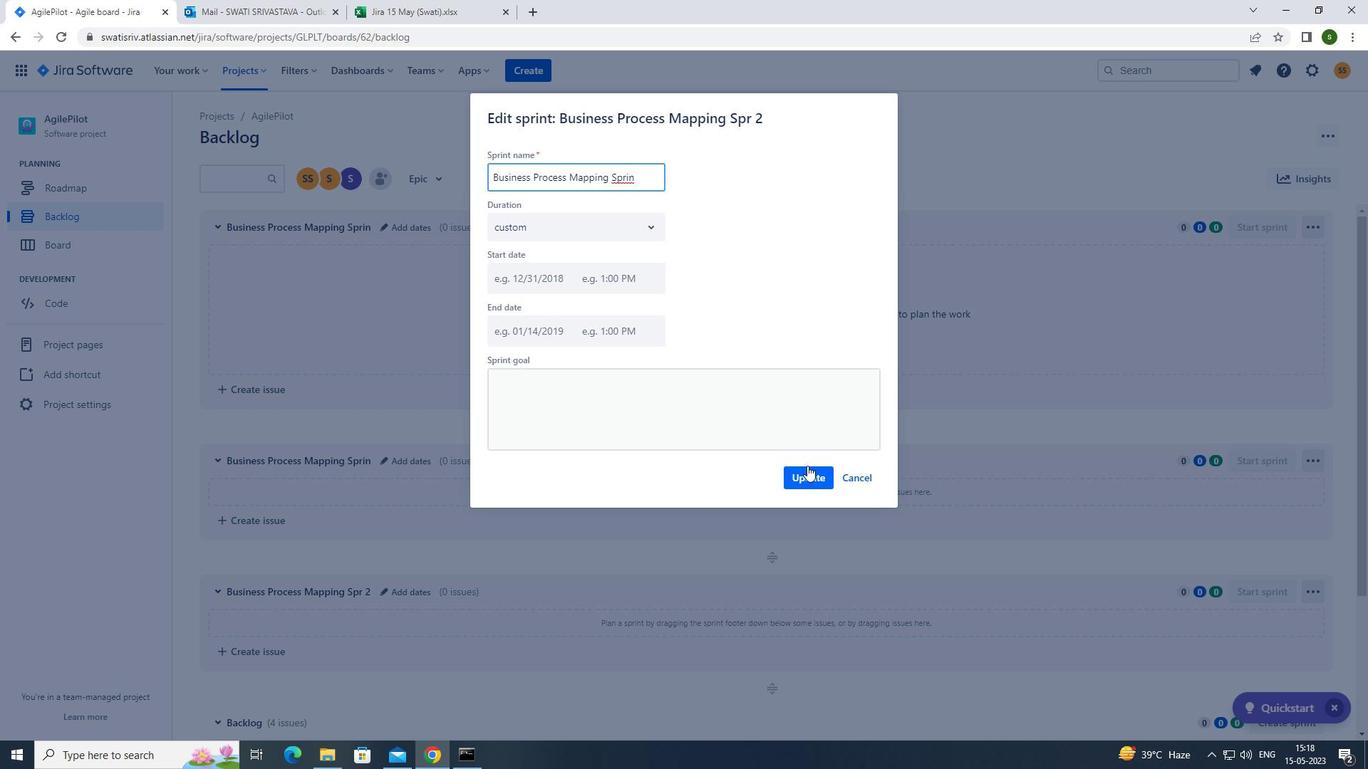 
